 Task: Create Card Sales Contract Review in Board Customer Experience Optimization to Workspace Collaboration Software. Create Card Parkour Review in Board Market Share Growth Strategy to Workspace Collaboration Software. Create Card Sales Negotiation Review in Board Social Media Influencer Brand Ambassador Program Strategy and Execution to Workspace Collaboration Software
Action: Mouse moved to (72, 288)
Screenshot: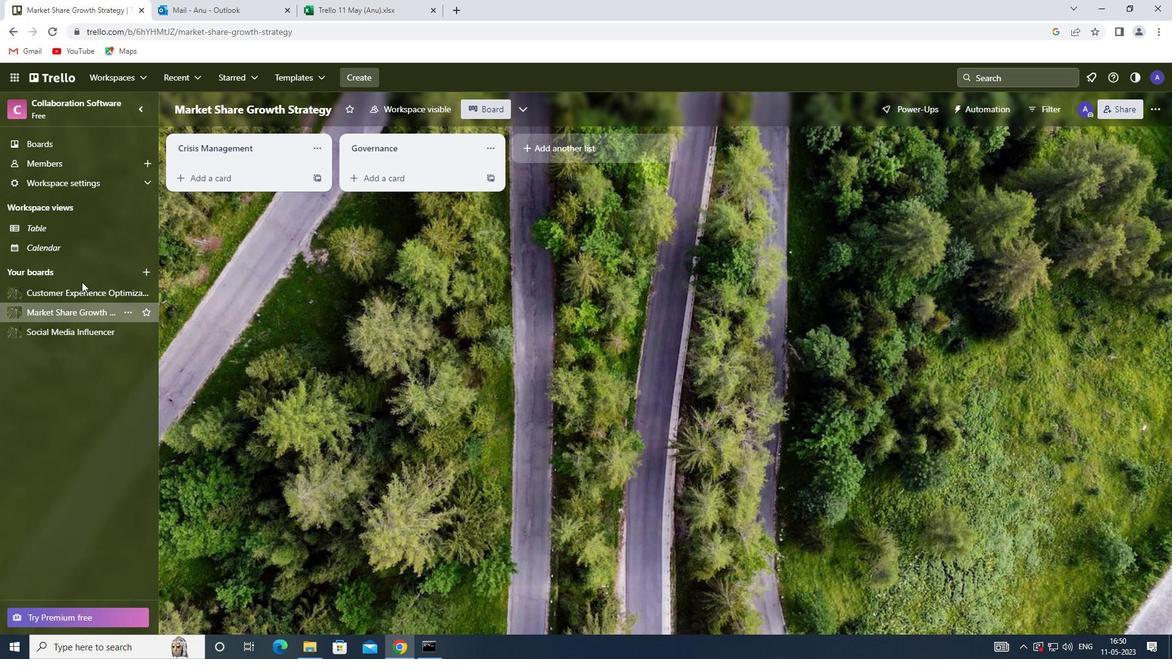 
Action: Mouse pressed left at (72, 288)
Screenshot: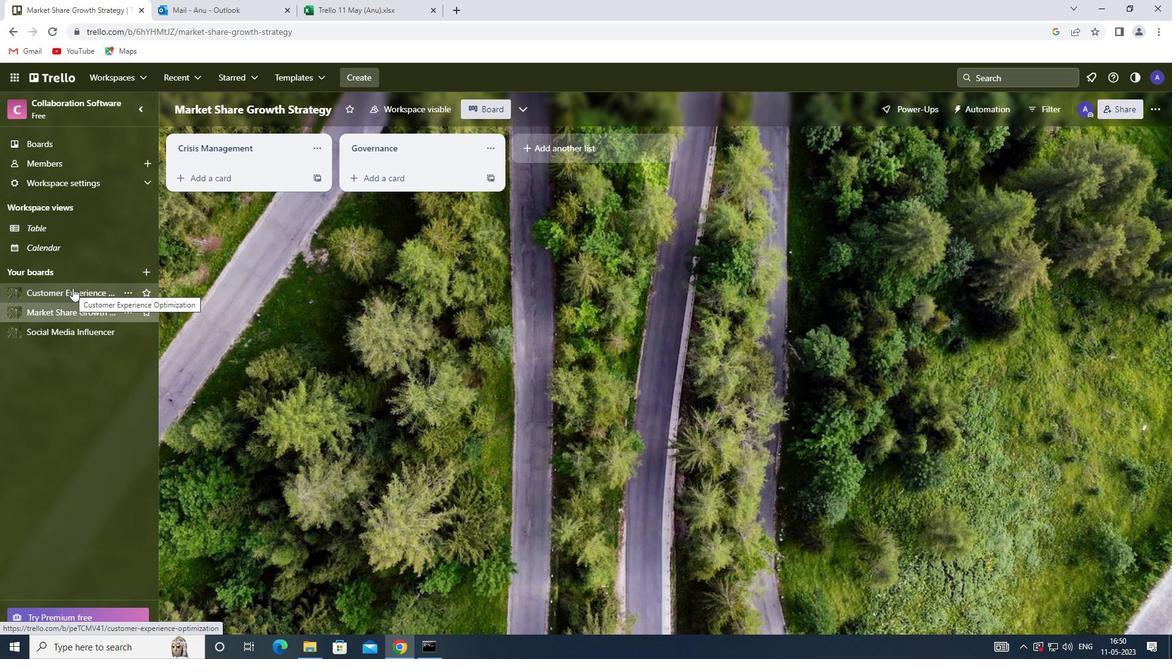 
Action: Mouse moved to (245, 173)
Screenshot: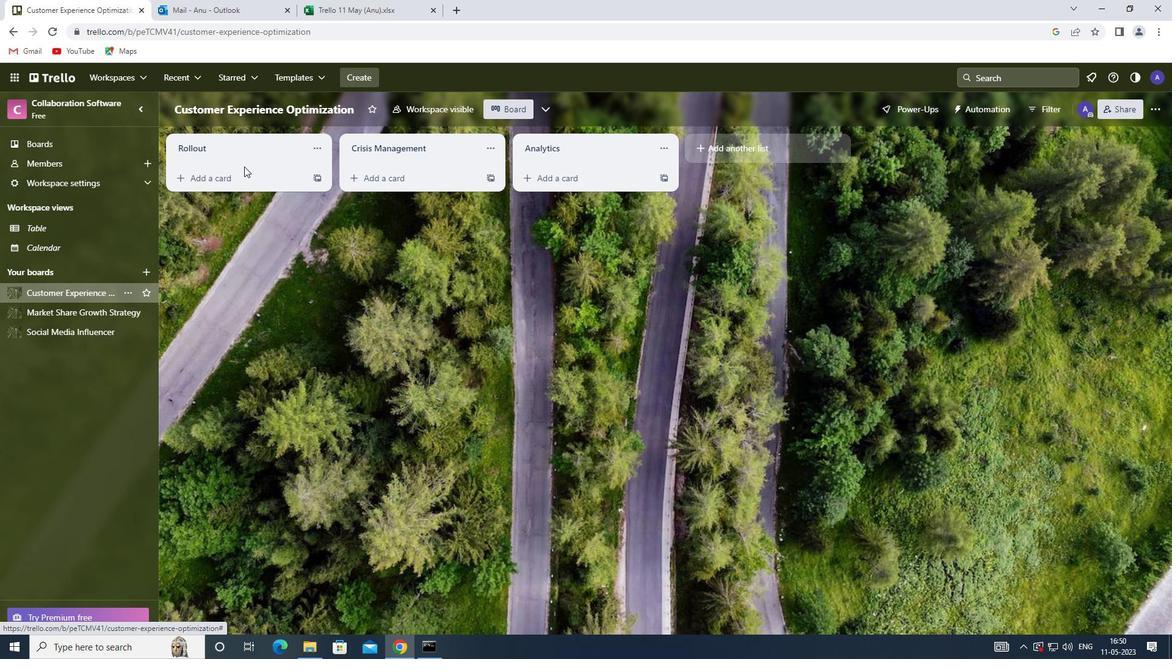 
Action: Mouse pressed left at (245, 173)
Screenshot: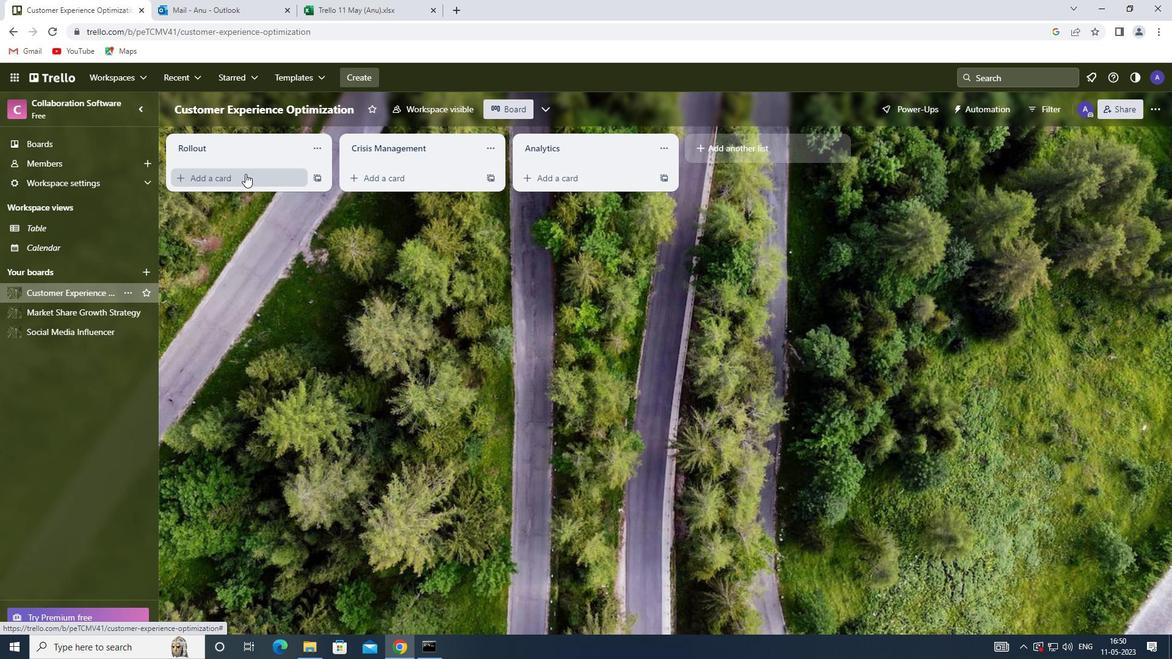 
Action: Mouse moved to (250, 184)
Screenshot: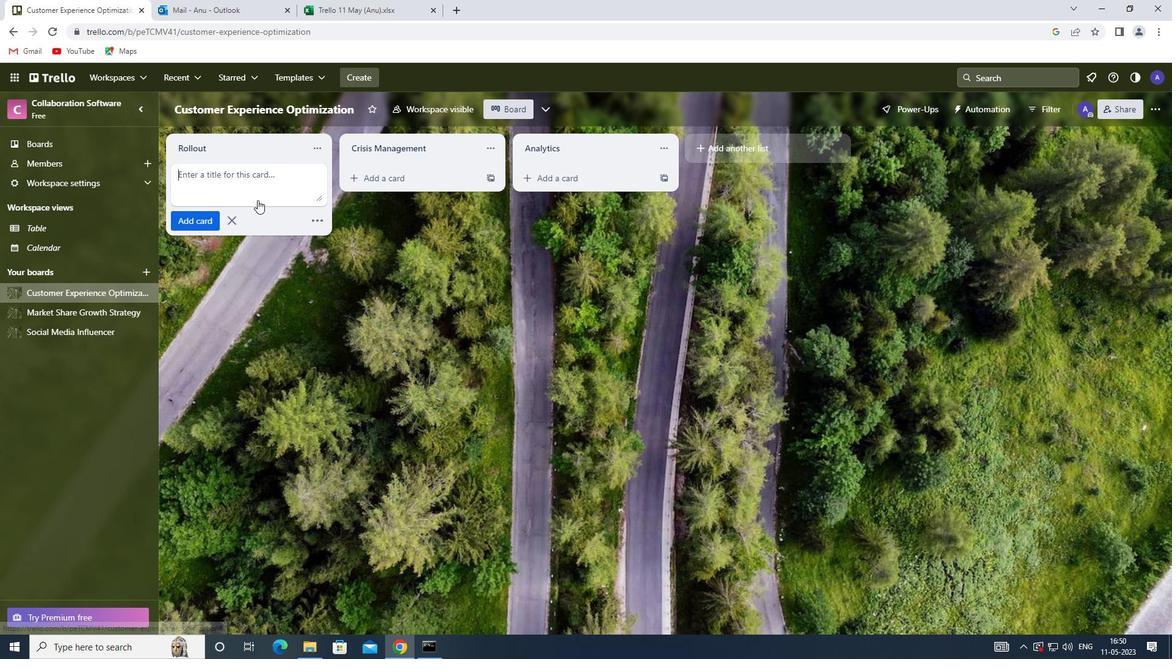 
Action: Mouse pressed left at (250, 184)
Screenshot: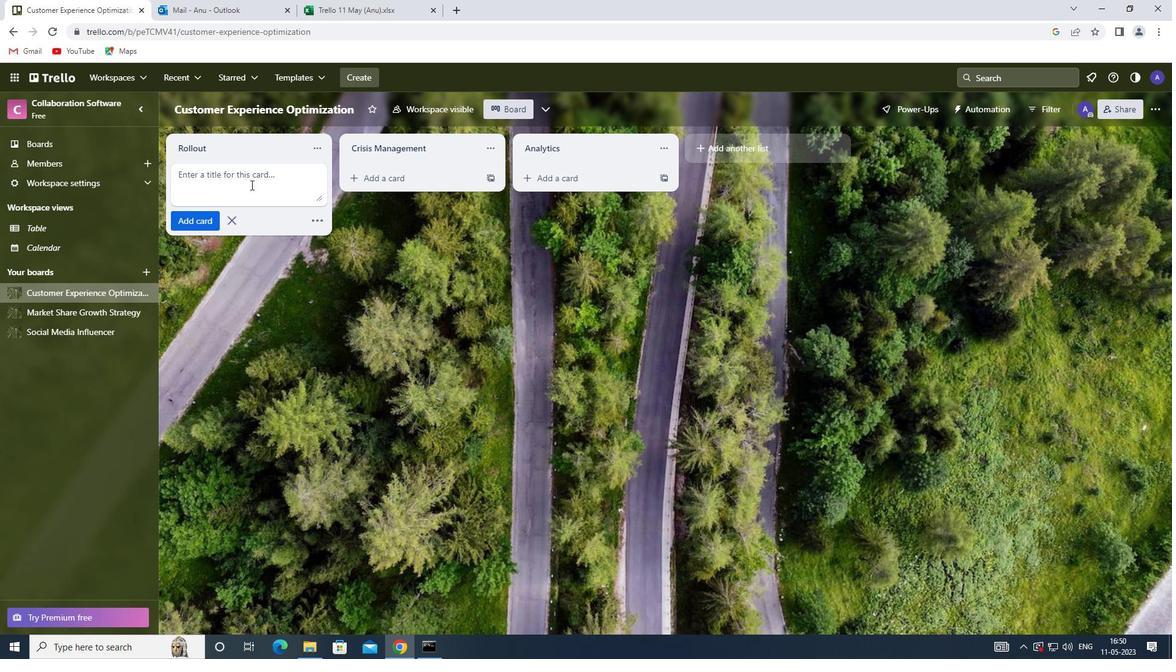 
Action: Key pressed <Key.shift>SALES<Key.space><Key.shift><Key.shift><Key.shift><Key.shift><Key.shift><Key.shift><Key.shift><Key.shift><Key.shift><Key.shift><Key.shift><Key.shift><Key.shift><Key.shift><Key.shift>CONTRACT<Key.space><Key.shift><Key.shift><Key.shift><Key.shift><Key.shift><Key.shift><Key.shift><Key.shift><Key.shift><Key.shift><Key.shift><Key.shift>REVIEW<Key.enter>
Screenshot: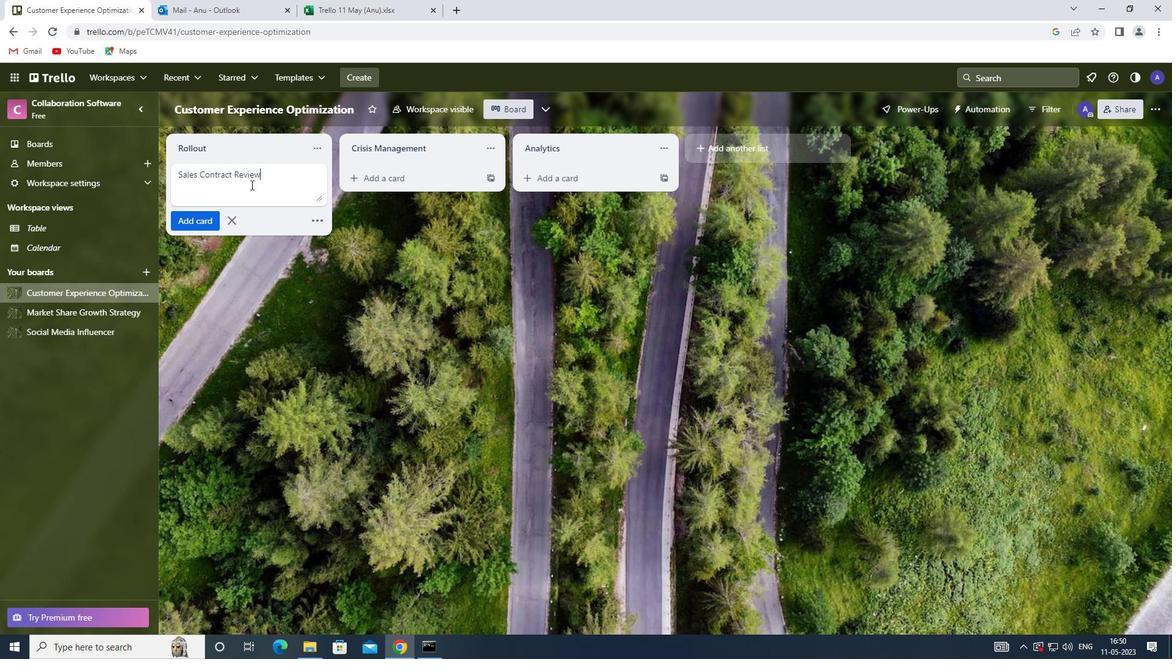 
Action: Mouse moved to (64, 311)
Screenshot: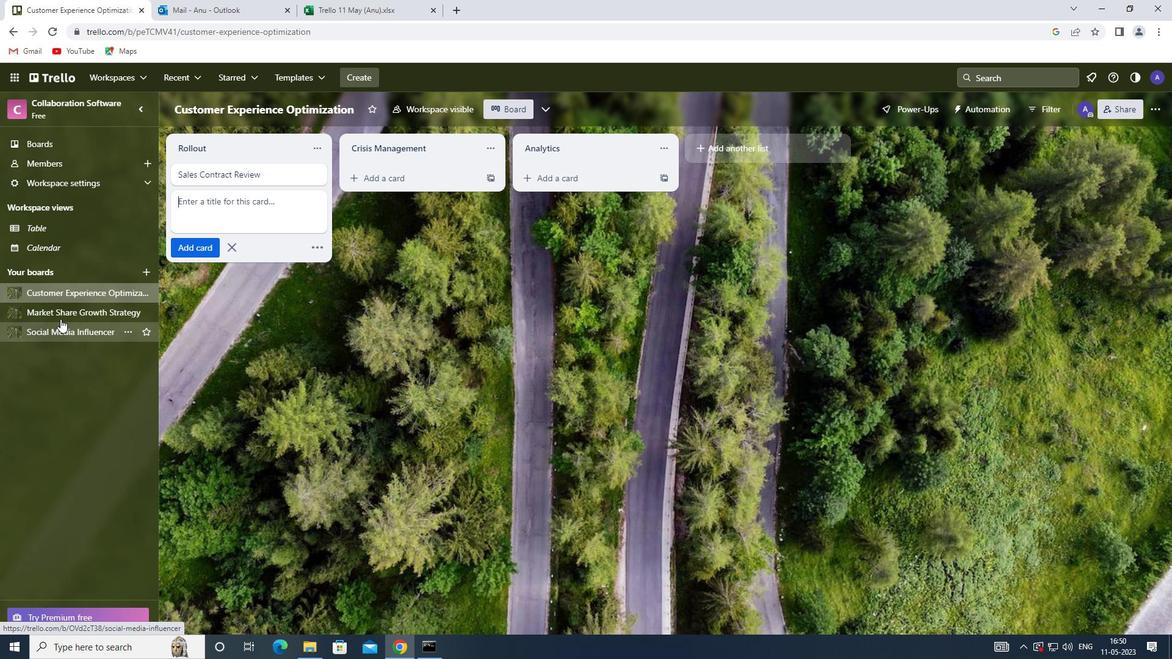 
Action: Mouse pressed left at (64, 311)
Screenshot: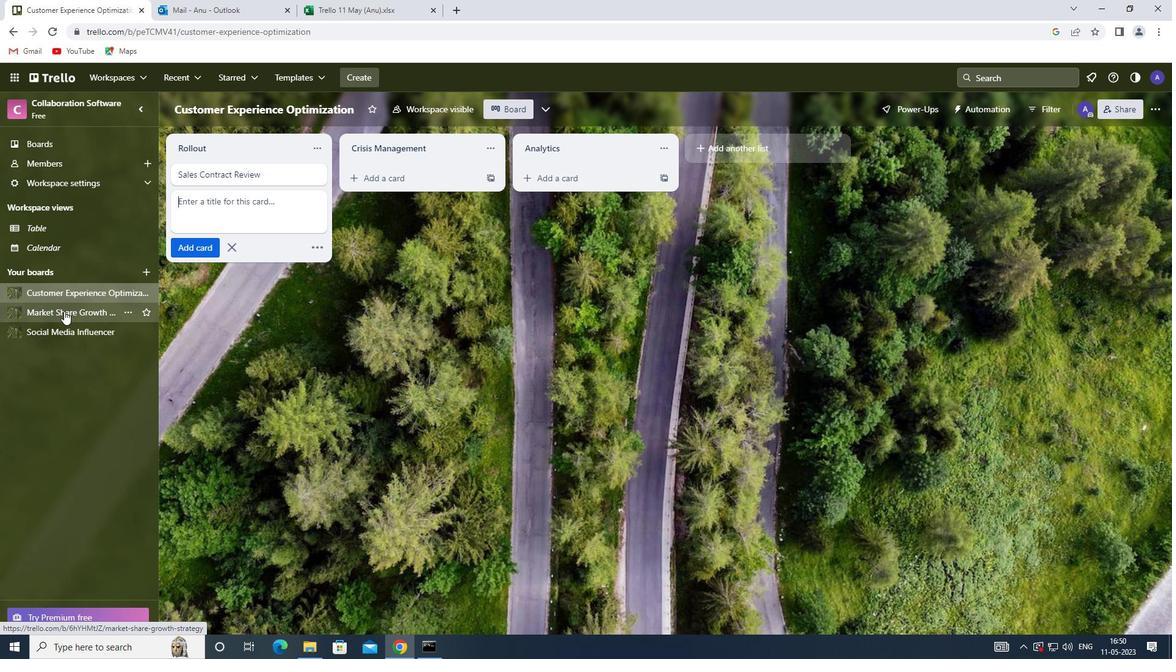 
Action: Mouse moved to (224, 178)
Screenshot: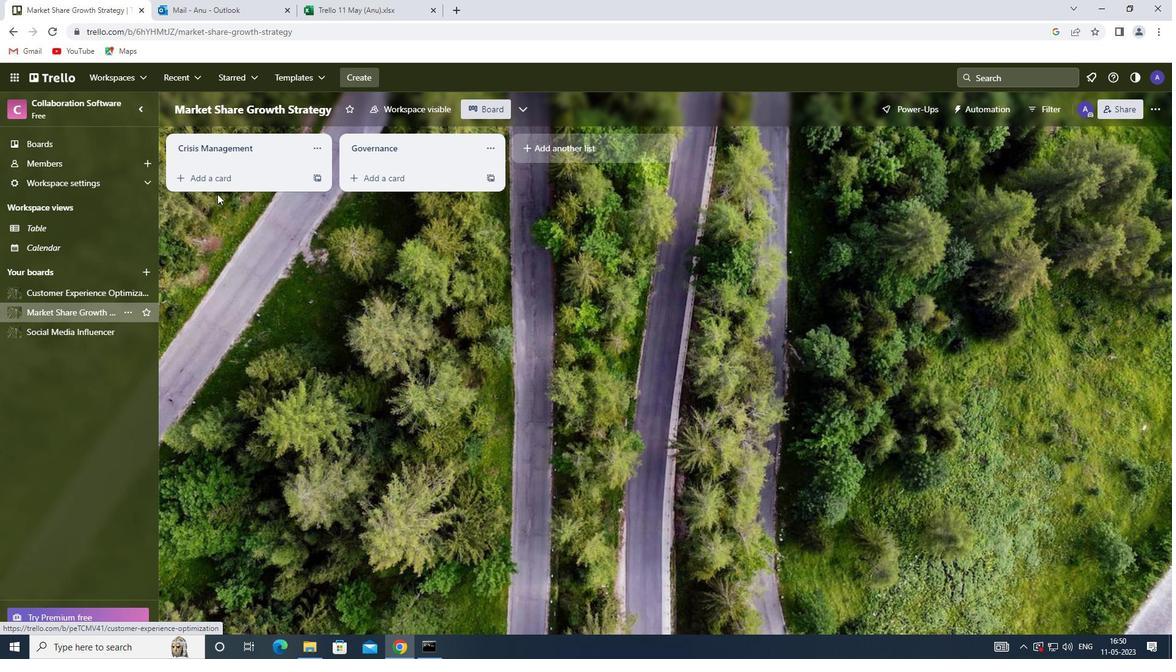 
Action: Mouse pressed left at (224, 178)
Screenshot: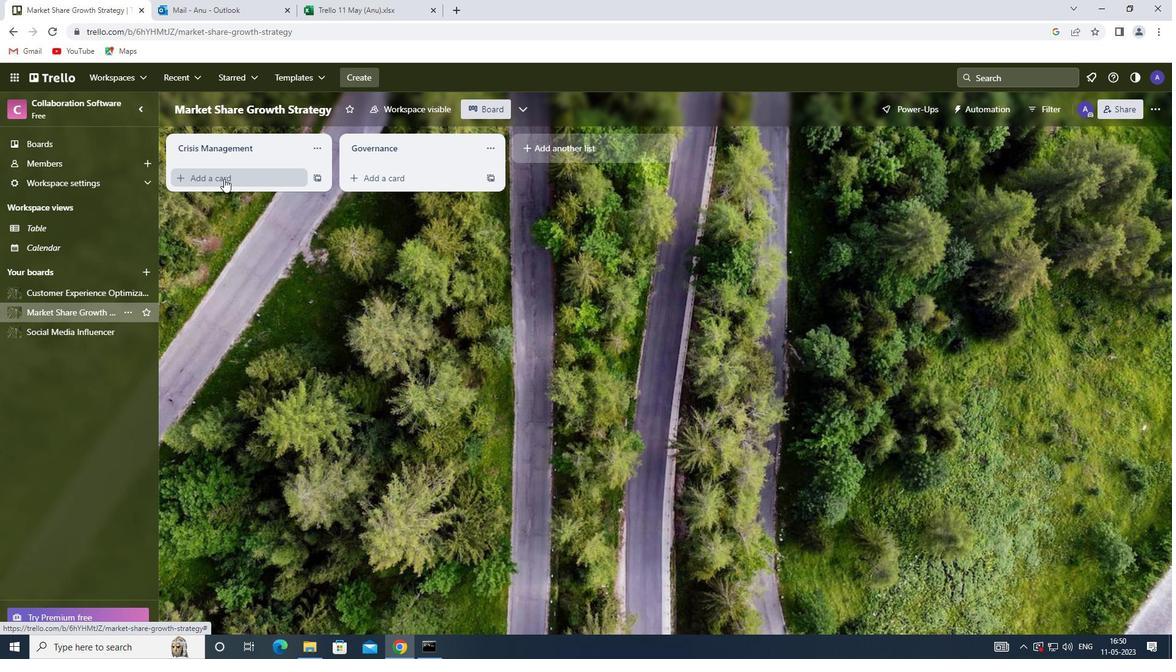 
Action: Key pressed <Key.caps_lock>P<Key.caps_lock>ARKOUR<Key.space><Key.caps_lock>R<Key.caps_lock>EVIEW<Key.enter>
Screenshot: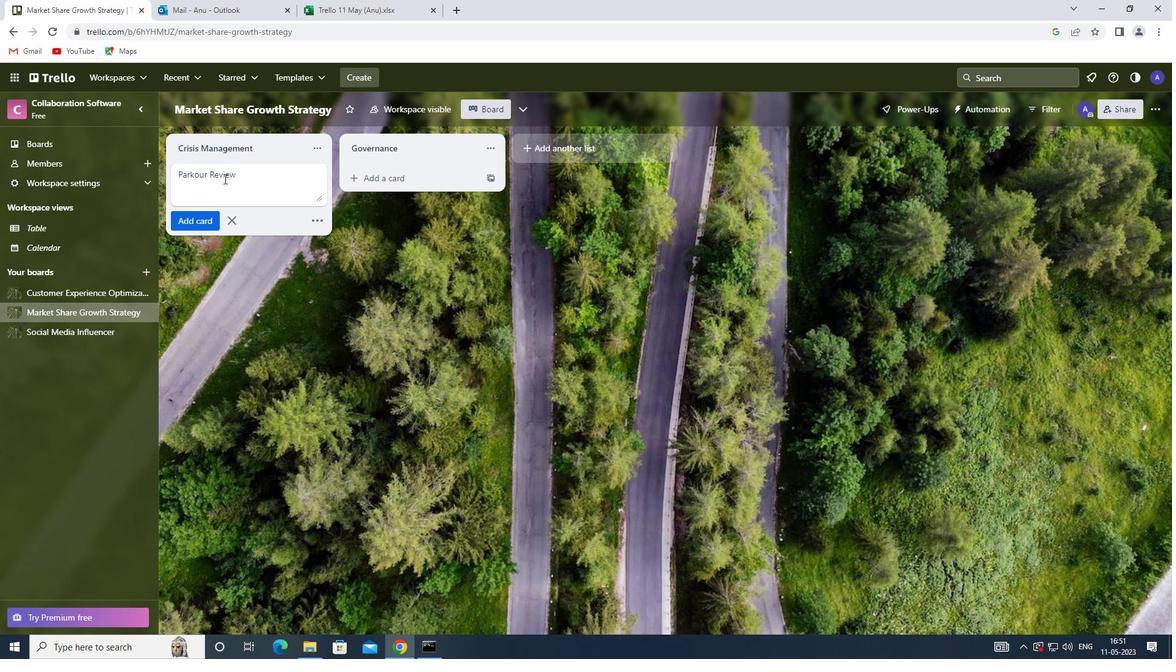 
Action: Mouse moved to (87, 333)
Screenshot: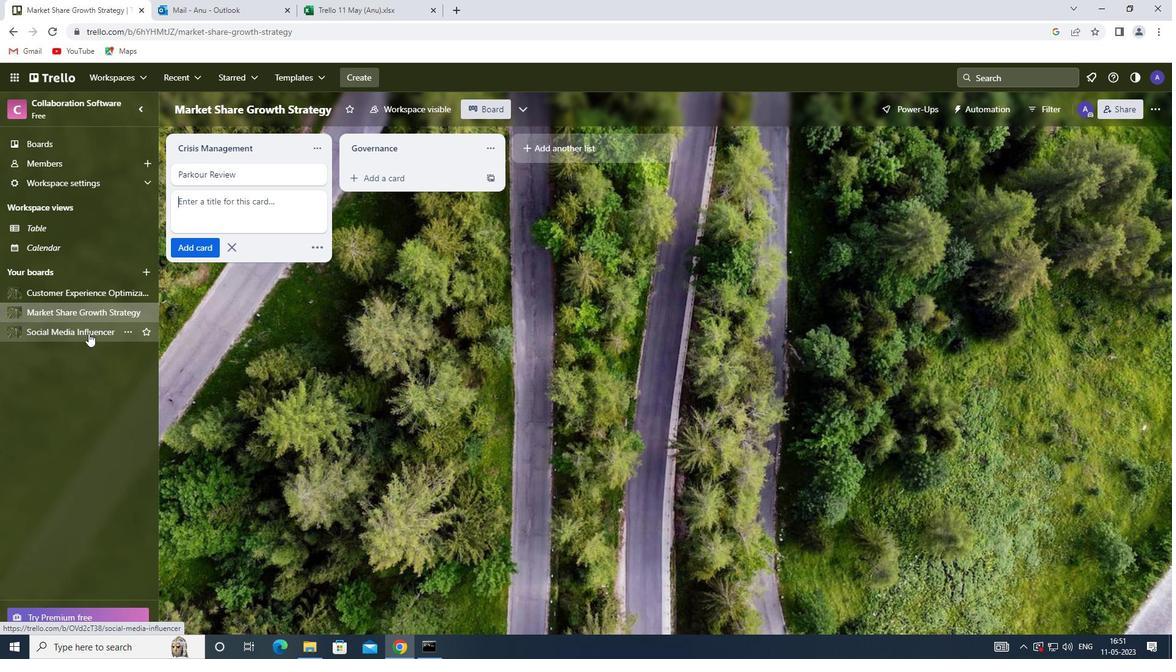 
Action: Mouse pressed left at (87, 333)
Screenshot: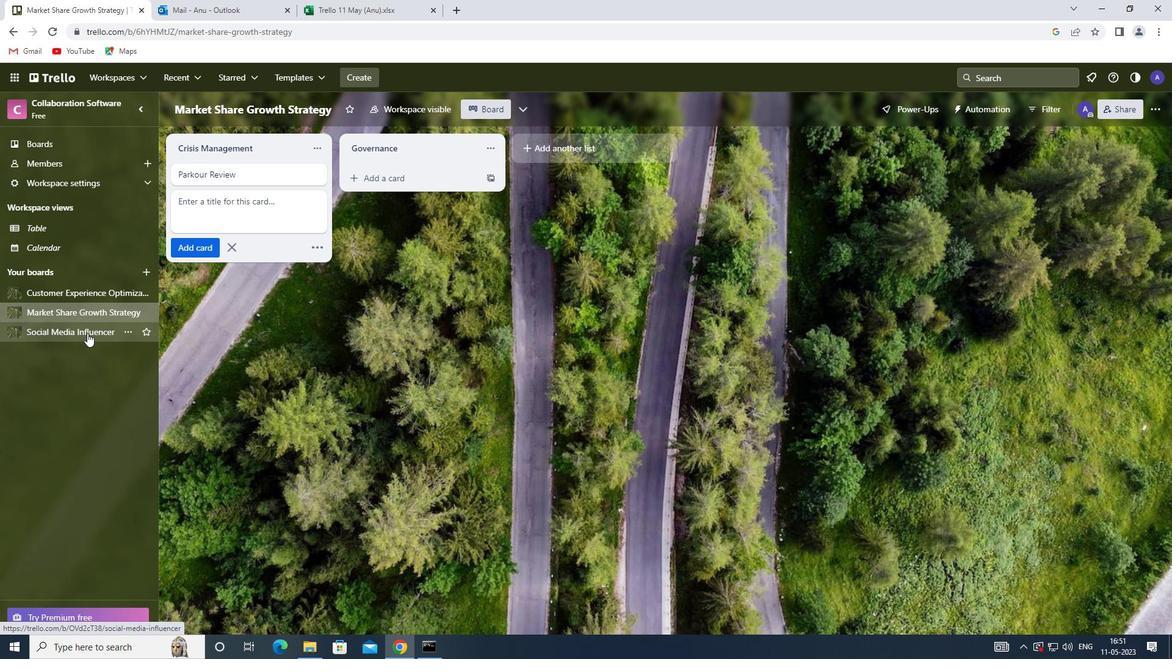 
Action: Mouse moved to (223, 178)
Screenshot: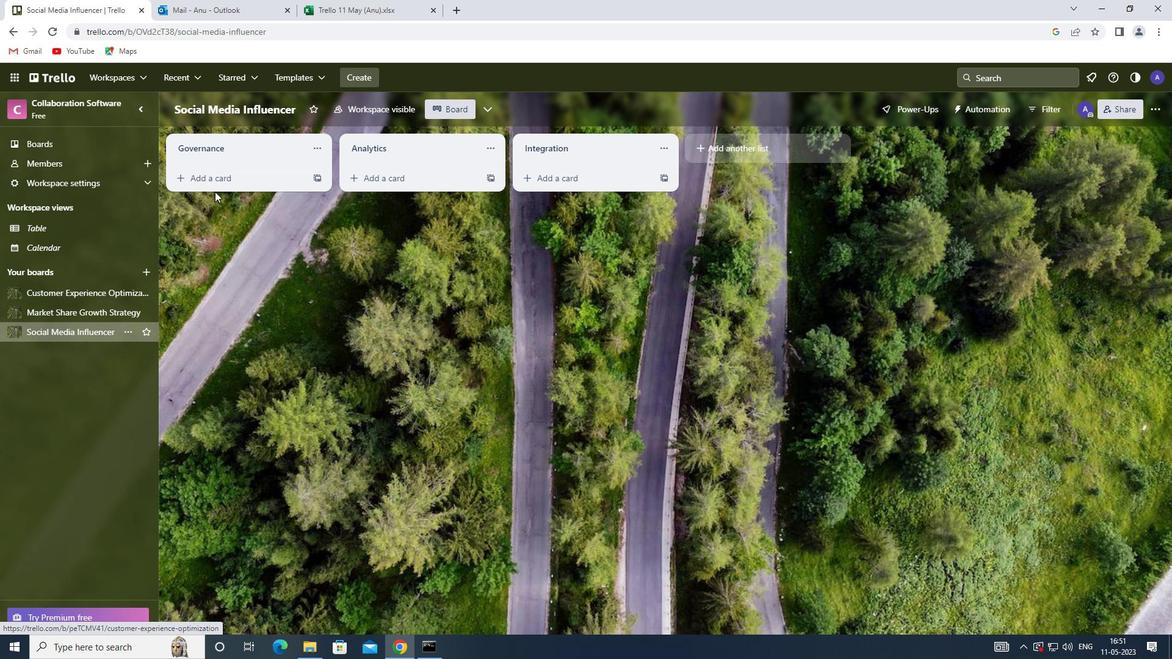 
Action: Mouse pressed left at (223, 178)
Screenshot: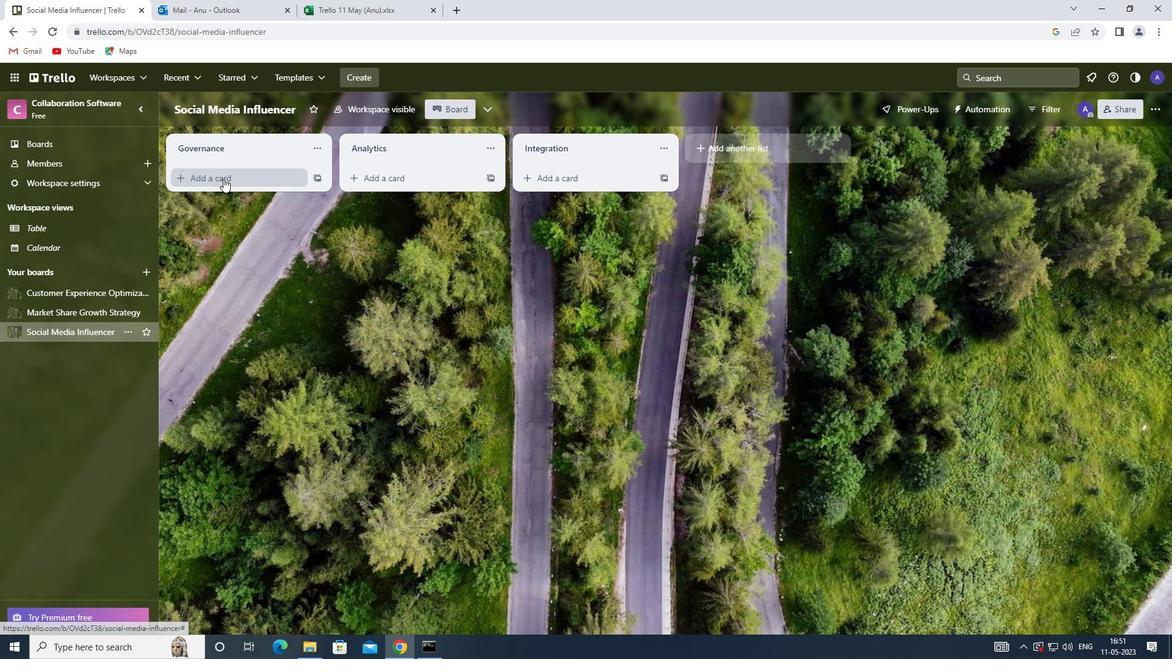 
Action: Mouse moved to (223, 177)
Screenshot: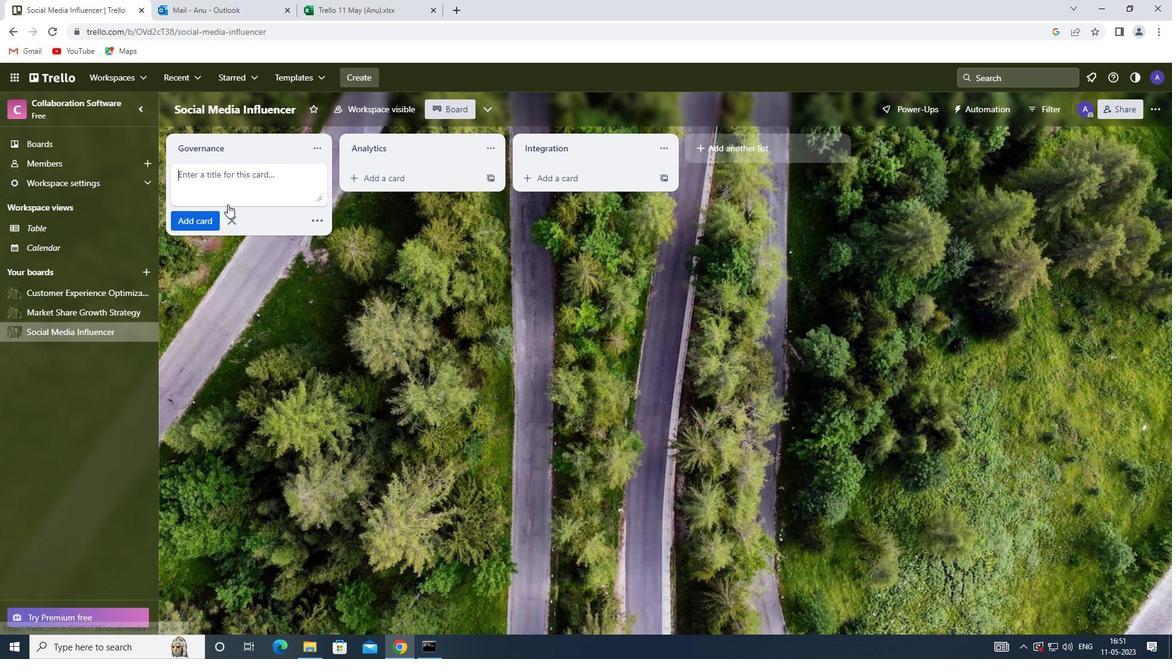 
Action: Key pressed <Key.caps_lock>S<Key.caps_lock>ALES<Key.space><Key.caps_lock>N<Key.caps_lock>EGOTIATION<Key.space><Key.caps_lock>R<Key.caps_lock>EVIEW<Key.enter>
Screenshot: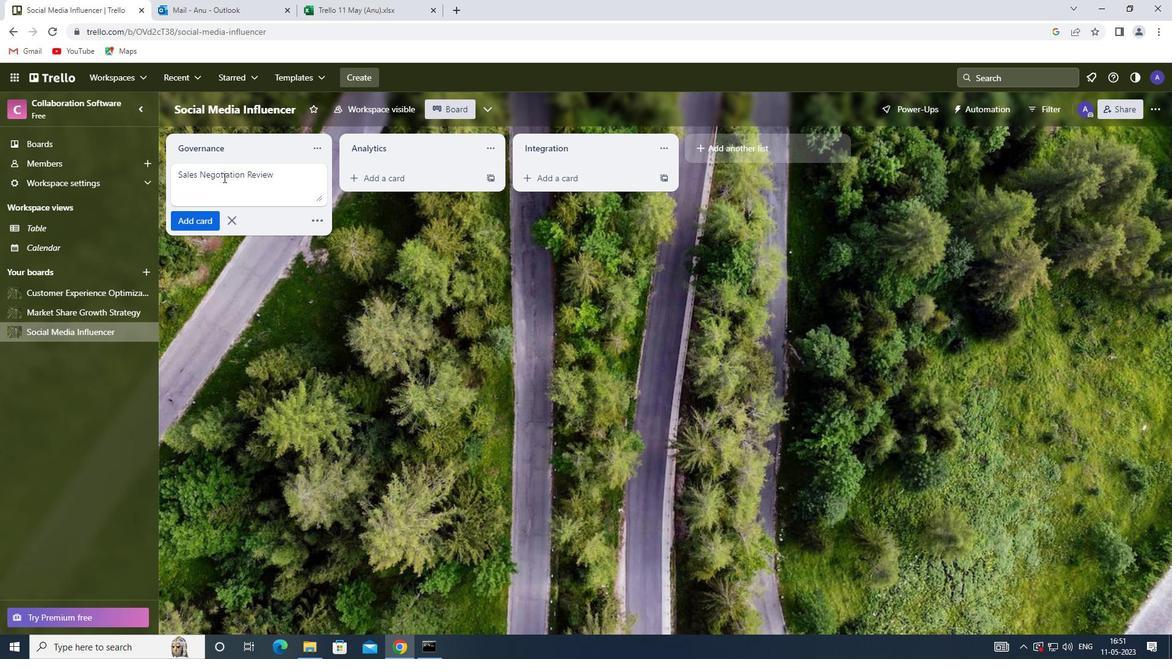 
